 Task: Create in the project ArcticForge and in the Backlog issue 'Develop a new feature to allow for in-app messaging between users' a child issue 'Kubernetes cluster node and pod monitoring and remediation', and assign it to team member softage.1@softage.net. Create in the project ArcticForge and in the Backlog issue 'Address issues related to software bugs and defects' a child issue 'Integration with procurement management systems', and assign it to team member softage.2@softage.net
Action: Mouse moved to (175, 52)
Screenshot: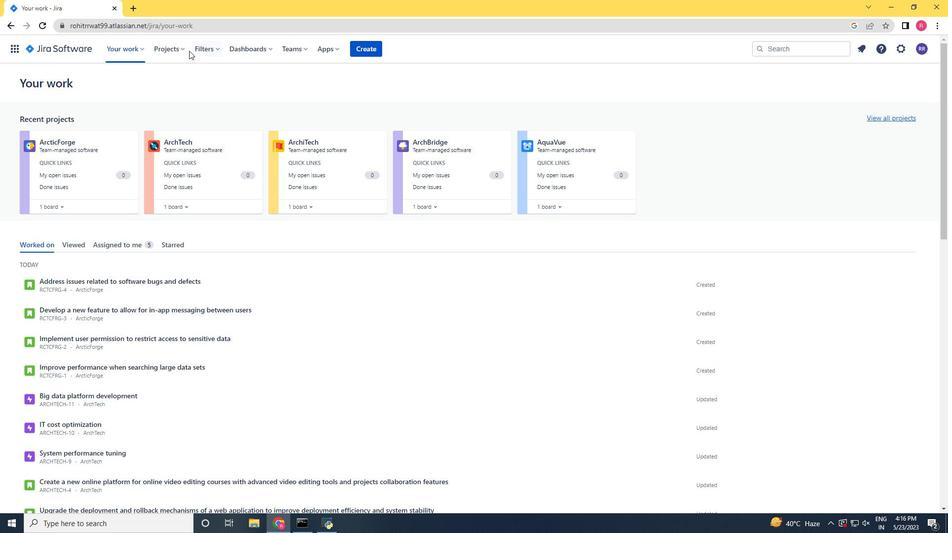 
Action: Mouse pressed left at (175, 52)
Screenshot: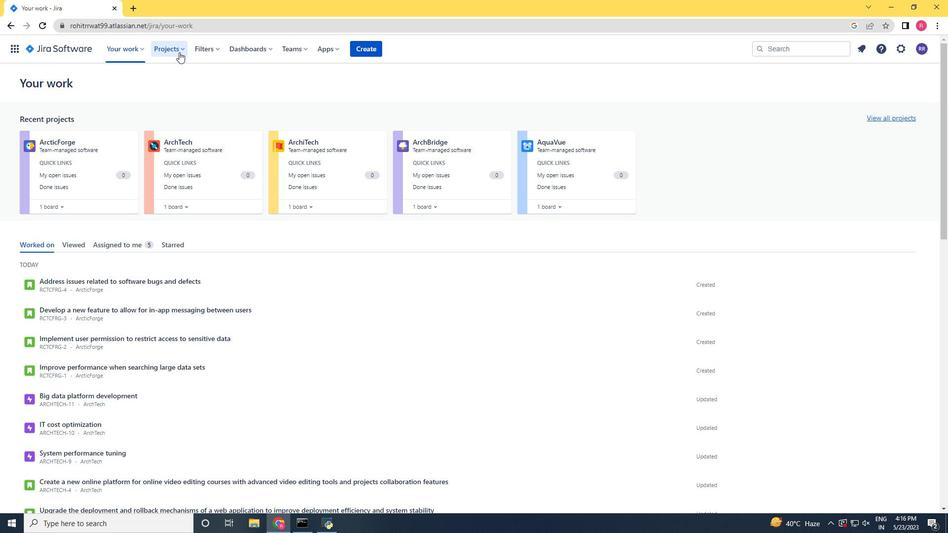 
Action: Mouse moved to (206, 97)
Screenshot: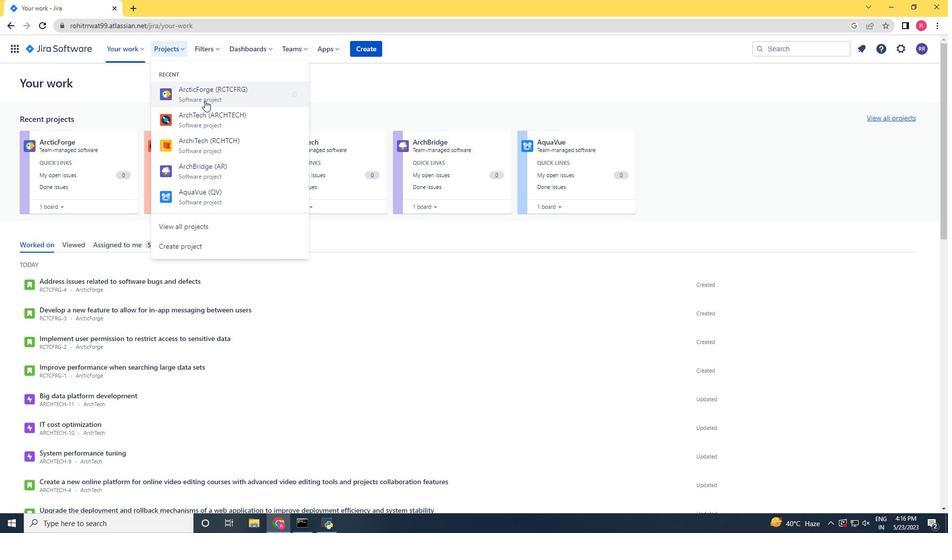
Action: Mouse pressed left at (206, 97)
Screenshot: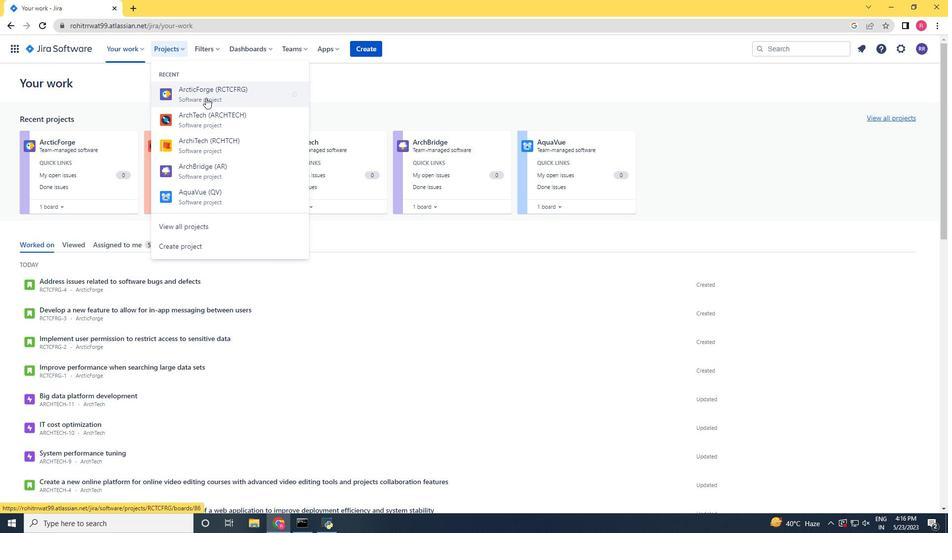 
Action: Mouse moved to (63, 153)
Screenshot: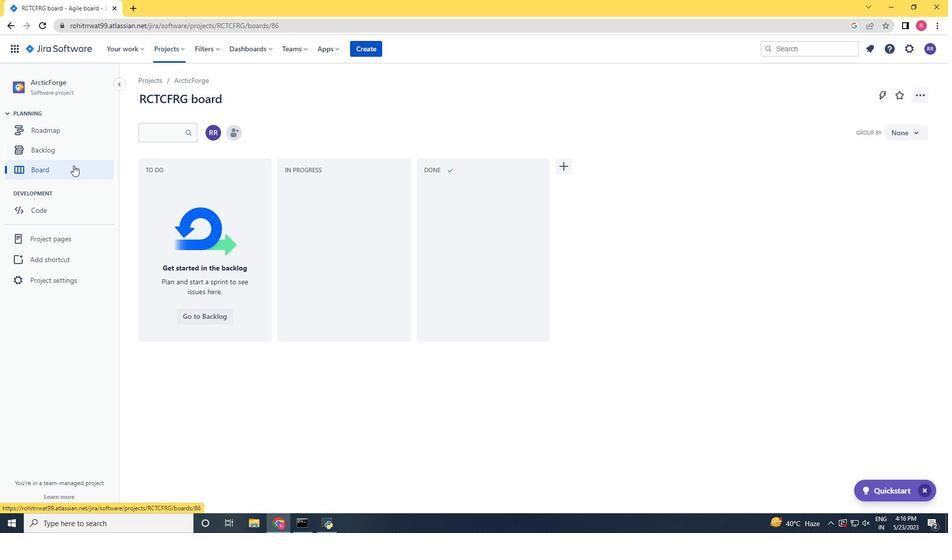 
Action: Mouse pressed left at (63, 153)
Screenshot: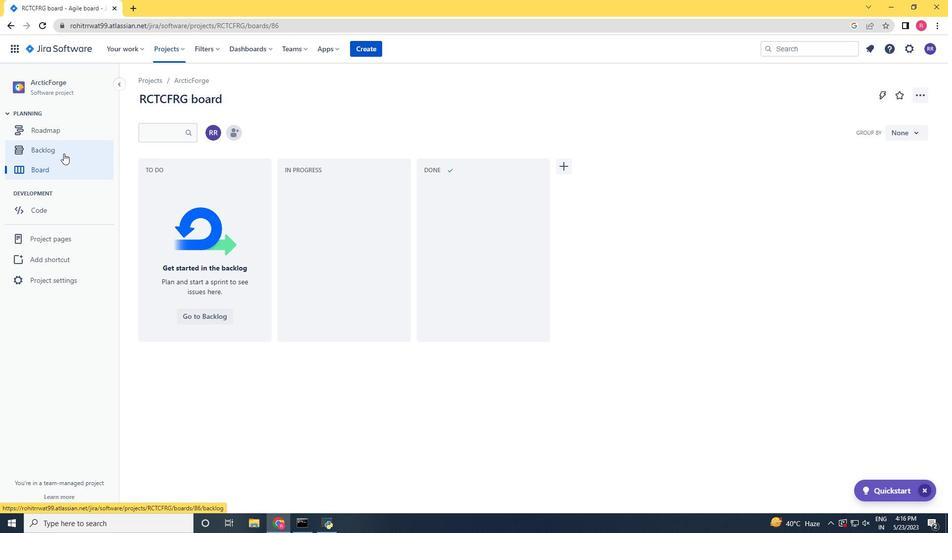 
Action: Mouse moved to (503, 294)
Screenshot: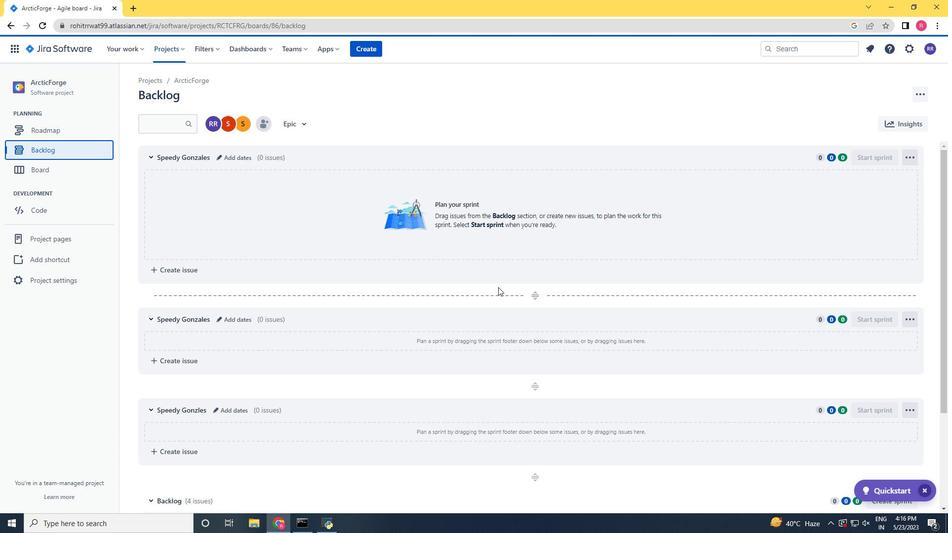 
Action: Mouse scrolled (503, 294) with delta (0, 0)
Screenshot: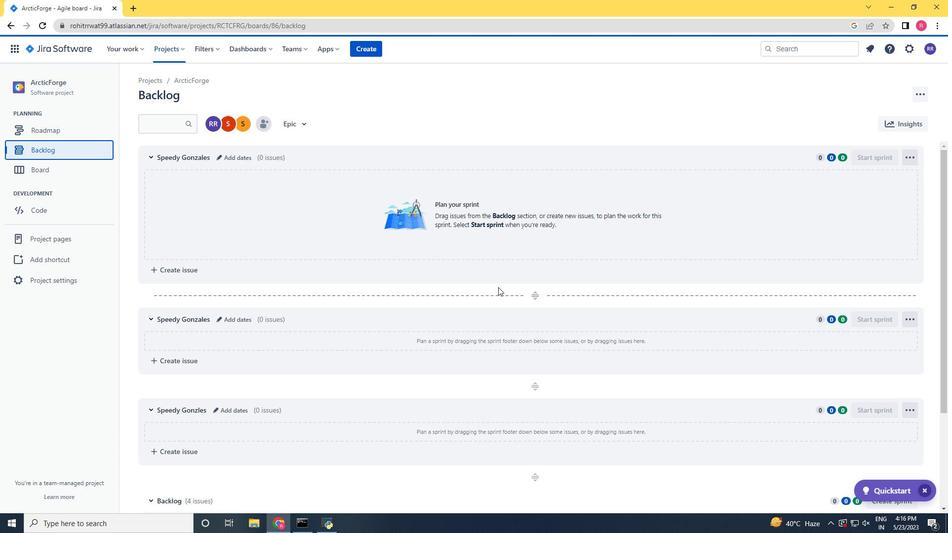 
Action: Mouse moved to (506, 307)
Screenshot: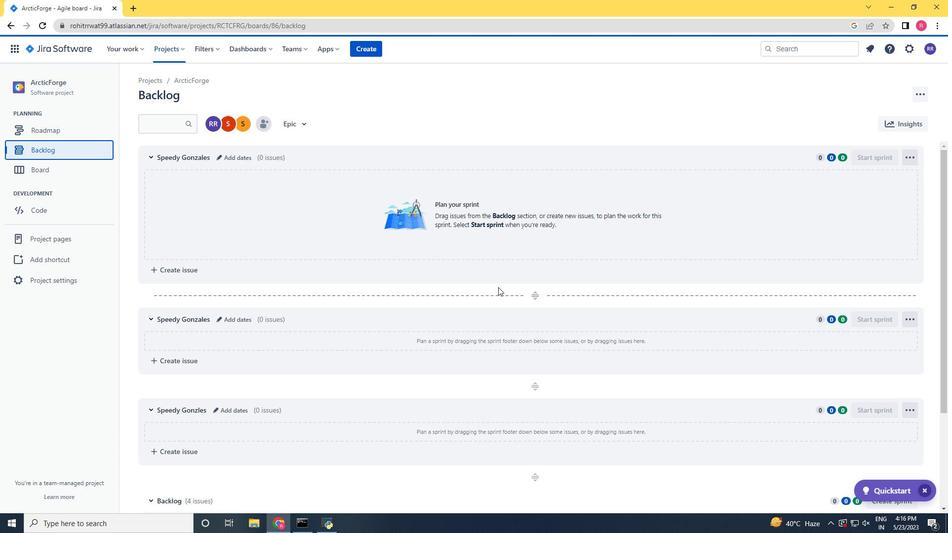 
Action: Mouse scrolled (506, 307) with delta (0, 0)
Screenshot: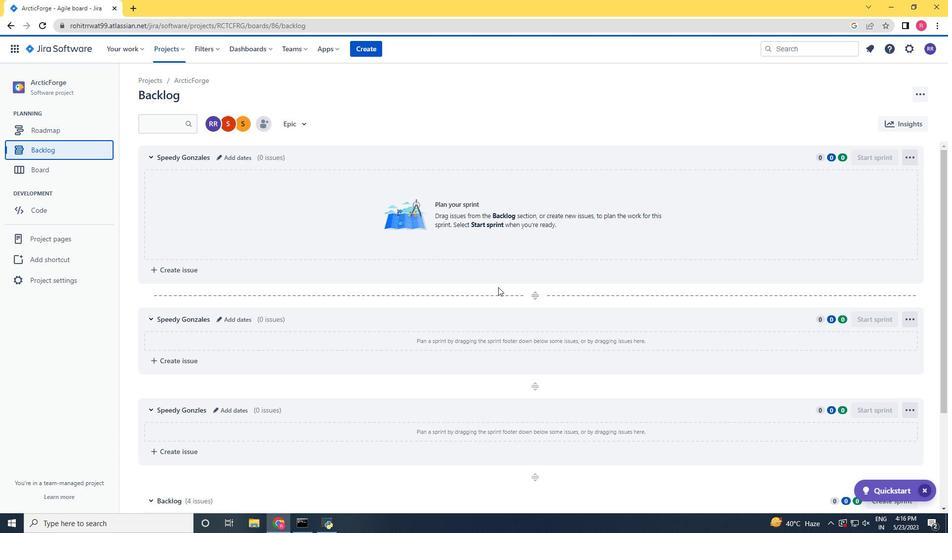 
Action: Mouse moved to (509, 316)
Screenshot: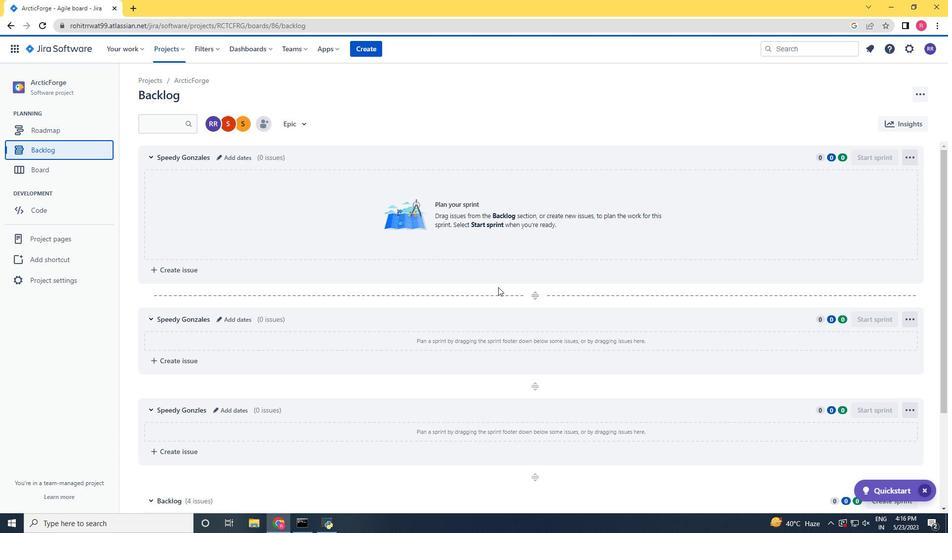 
Action: Mouse scrolled (509, 315) with delta (0, 0)
Screenshot: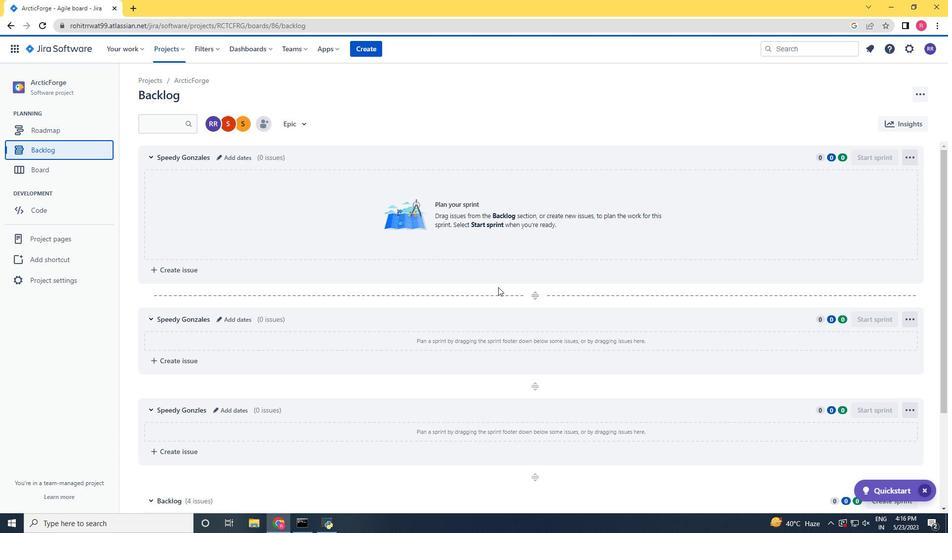 
Action: Mouse moved to (510, 319)
Screenshot: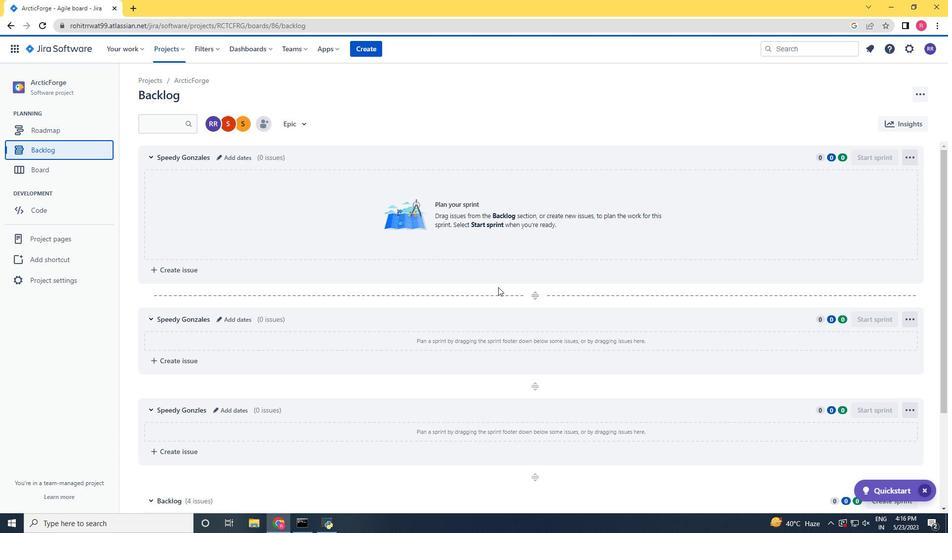 
Action: Mouse scrolled (510, 319) with delta (0, 0)
Screenshot: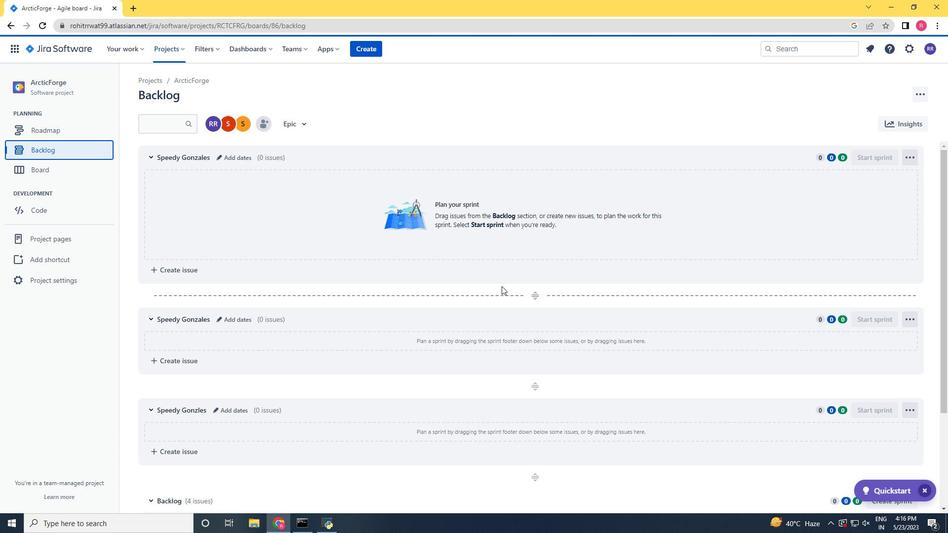 
Action: Mouse moved to (511, 323)
Screenshot: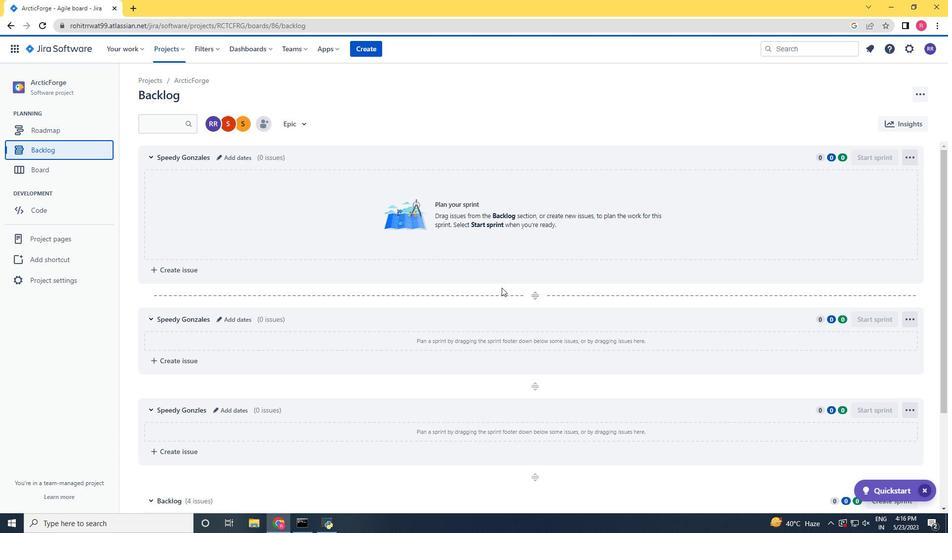 
Action: Mouse scrolled (511, 323) with delta (0, 0)
Screenshot: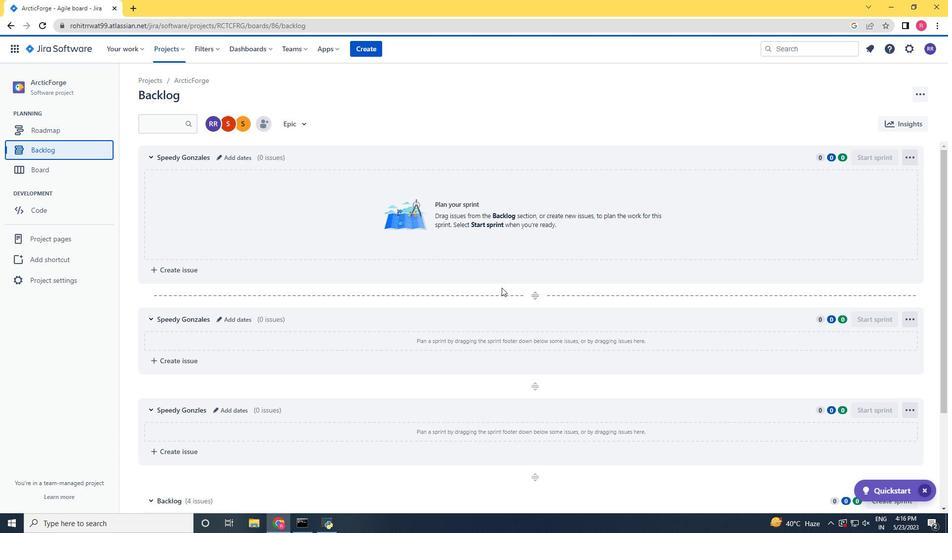 
Action: Mouse moved to (508, 348)
Screenshot: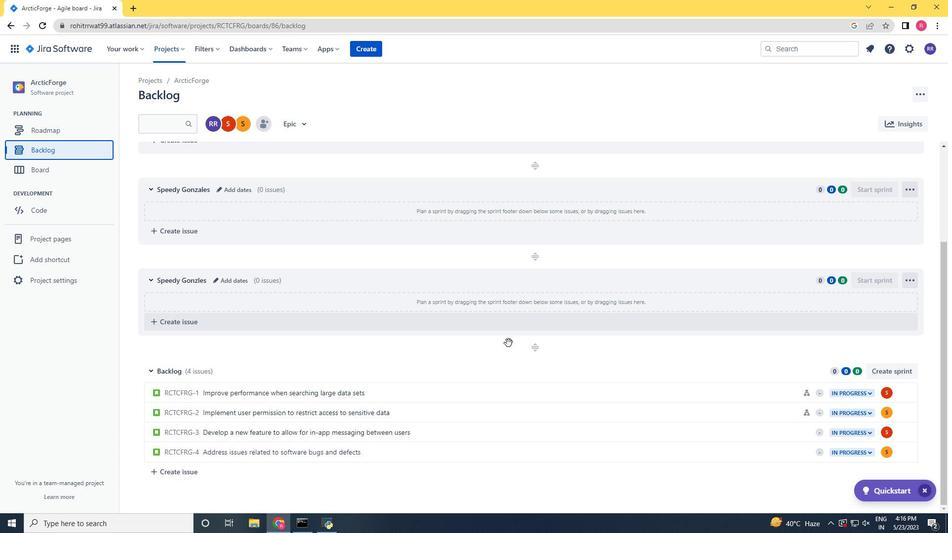 
Action: Mouse scrolled (508, 348) with delta (0, 0)
Screenshot: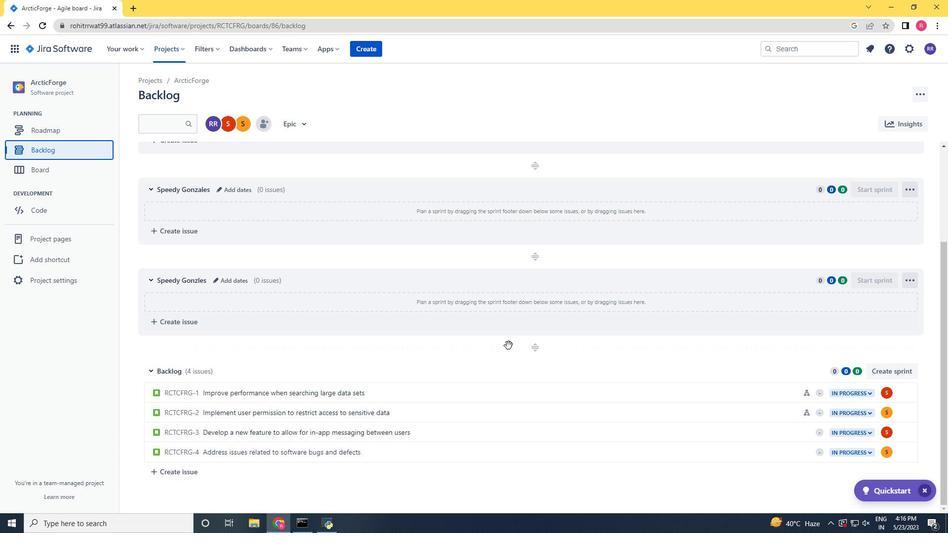 
Action: Mouse moved to (508, 350)
Screenshot: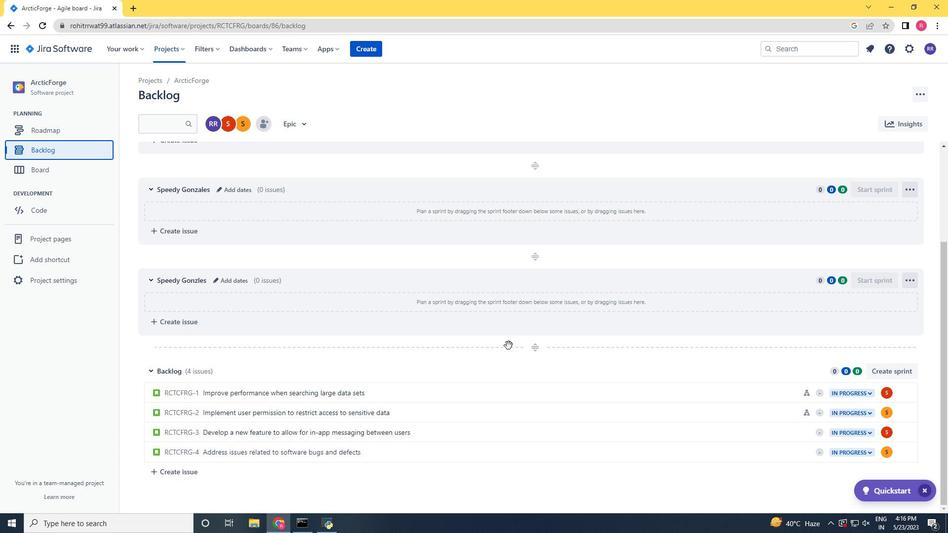 
Action: Mouse scrolled (508, 349) with delta (0, 0)
Screenshot: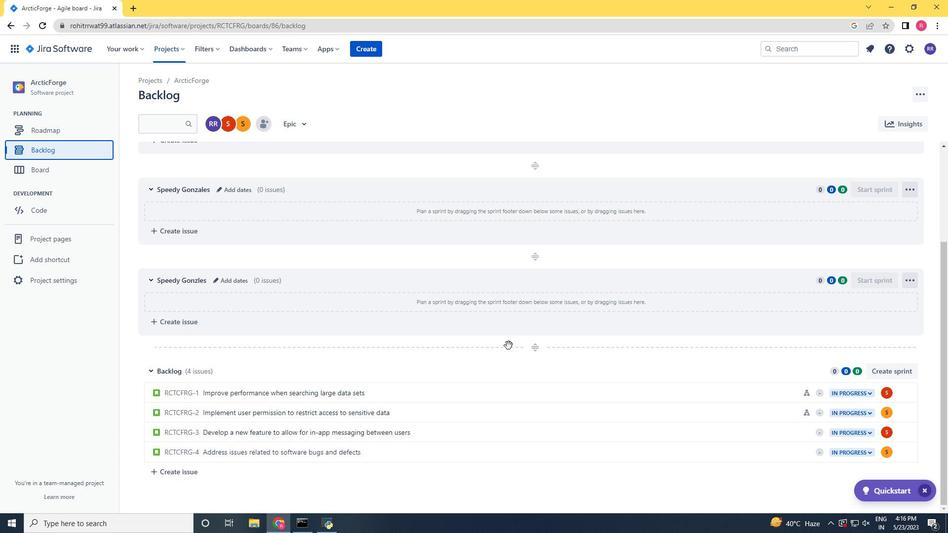 
Action: Mouse scrolled (508, 349) with delta (0, 0)
Screenshot: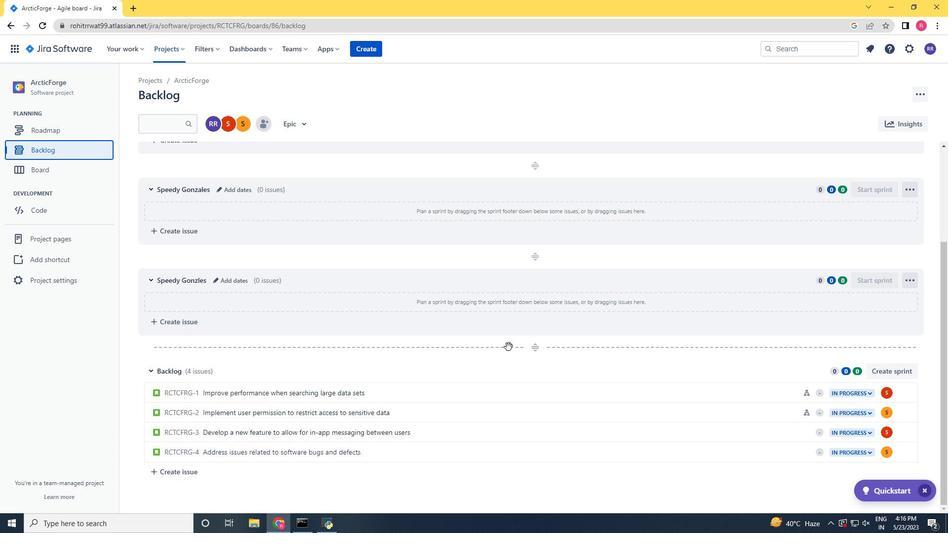 
Action: Mouse scrolled (508, 349) with delta (0, 0)
Screenshot: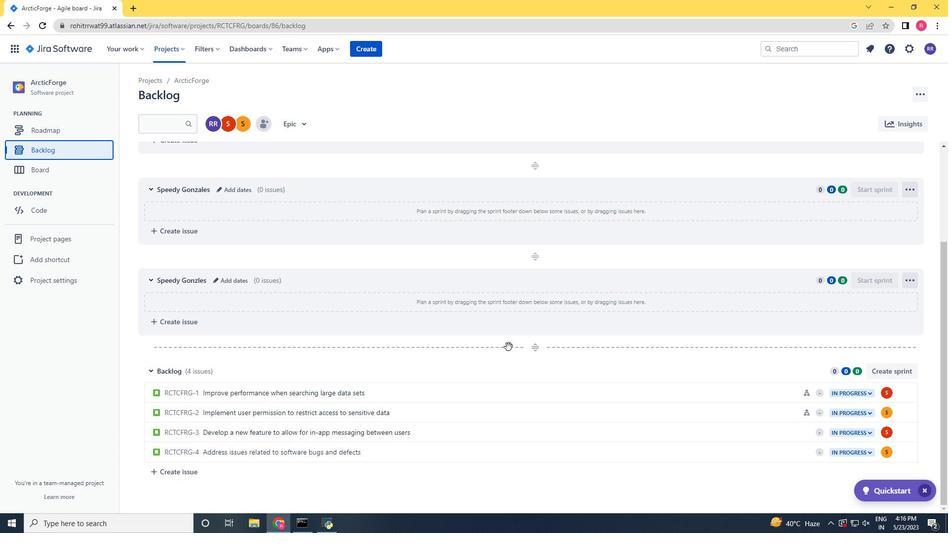 
Action: Mouse scrolled (508, 349) with delta (0, 0)
Screenshot: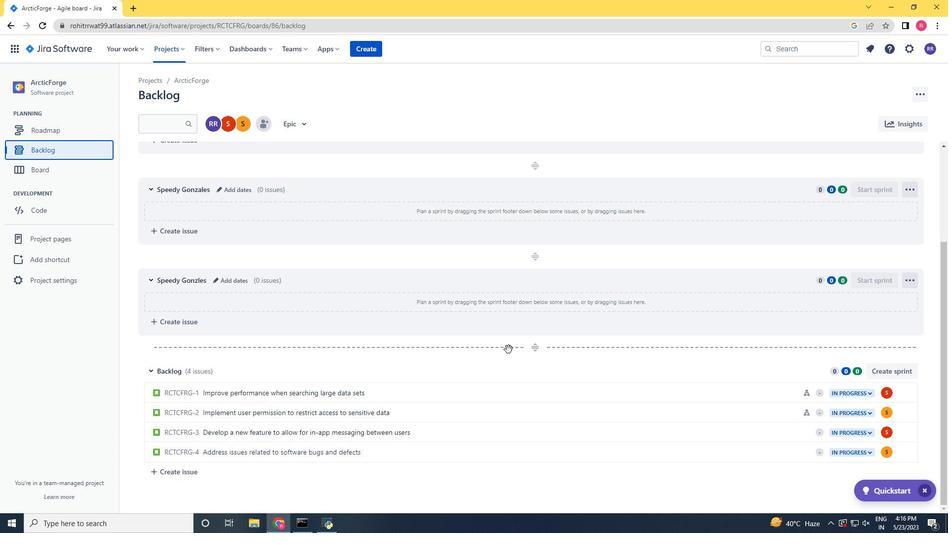 
Action: Mouse moved to (654, 428)
Screenshot: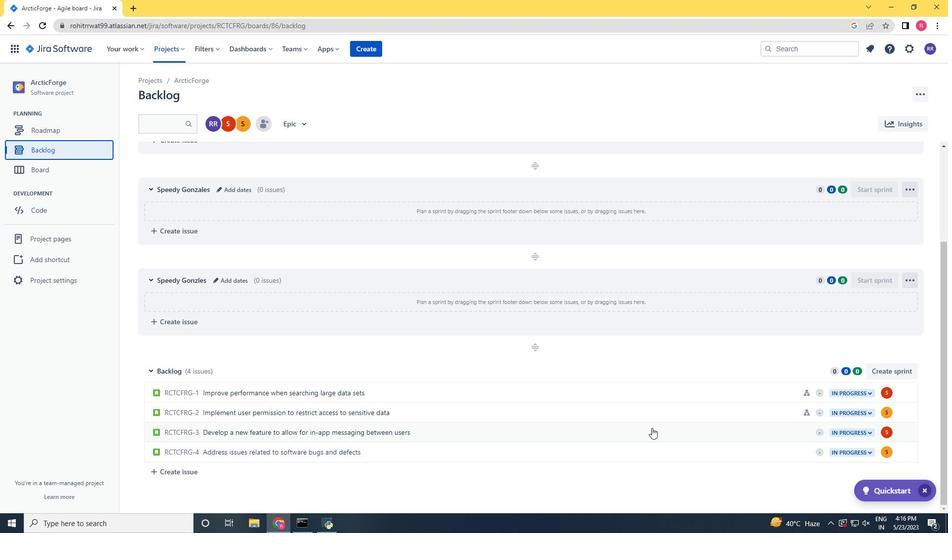 
Action: Mouse pressed left at (654, 428)
Screenshot: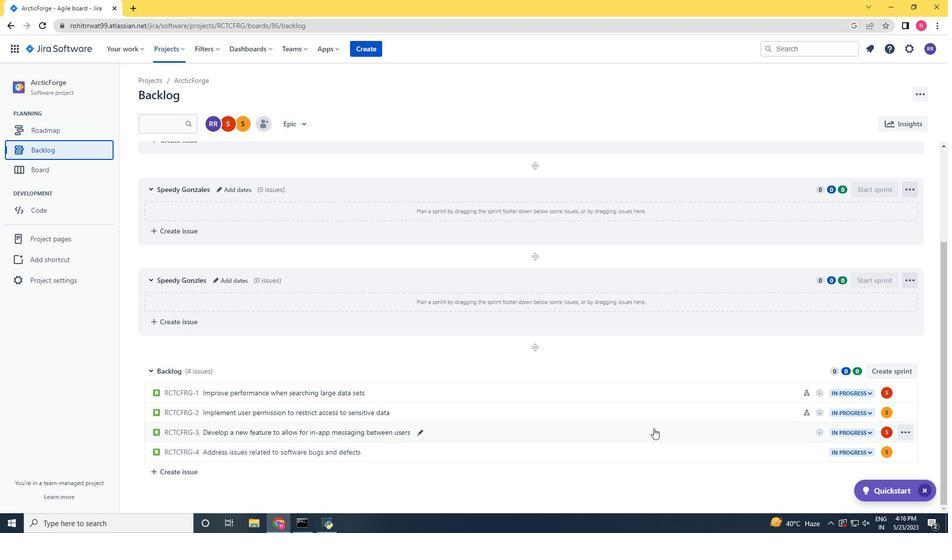 
Action: Mouse moved to (770, 209)
Screenshot: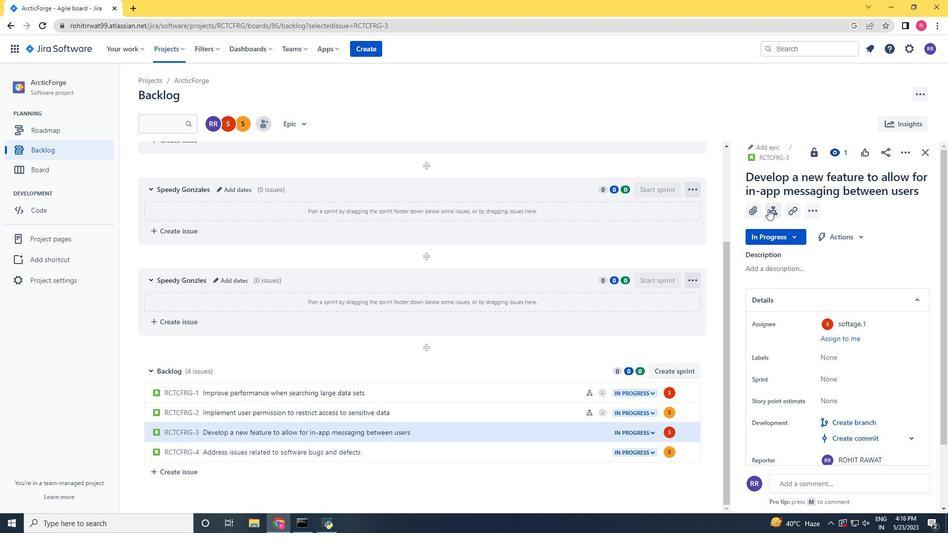 
Action: Mouse pressed left at (770, 209)
Screenshot: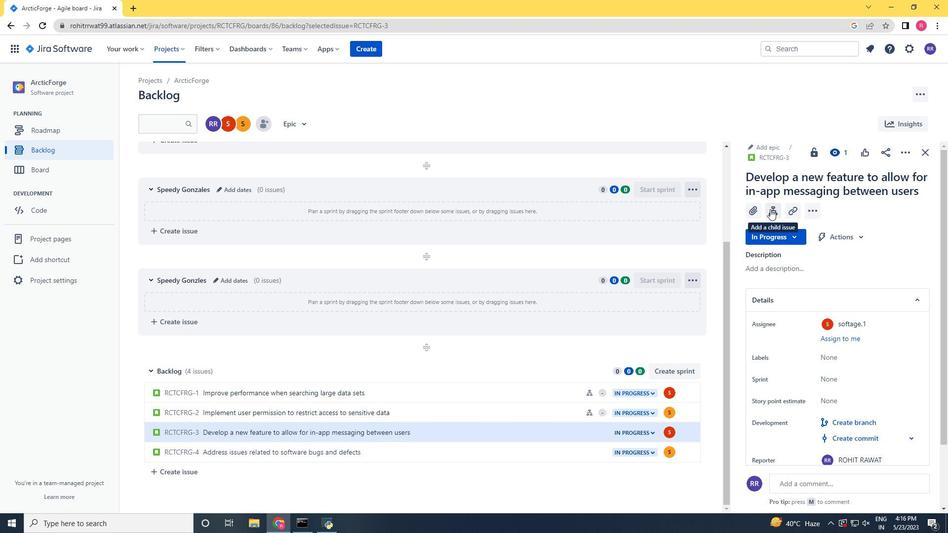 
Action: Key pressed <Key.shift_r>Kubernetes<Key.space>cluster<Key.space>node<Key.space>and<Key.space>pod<Key.space>monitoring<Key.space>and<Key.space>remediation<Key.space><Key.enter>
Screenshot: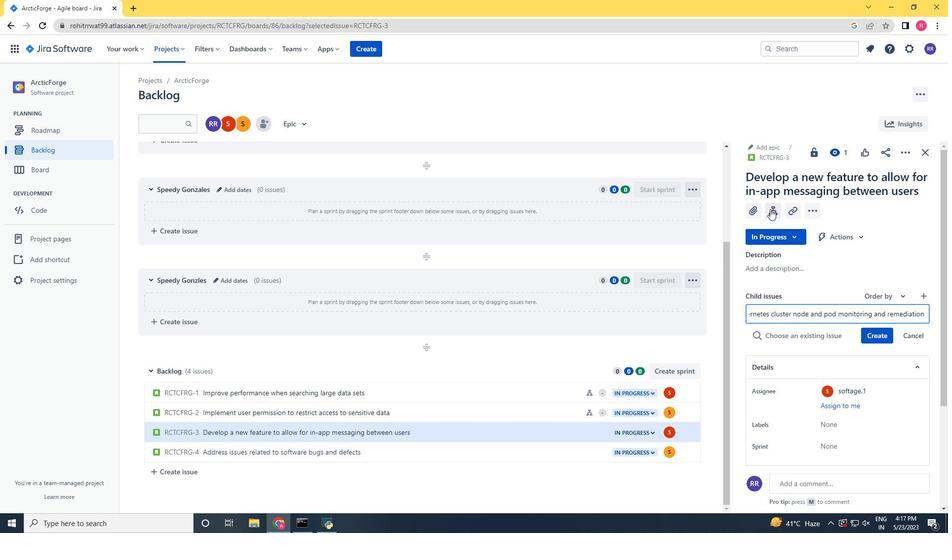 
Action: Mouse moved to (883, 319)
Screenshot: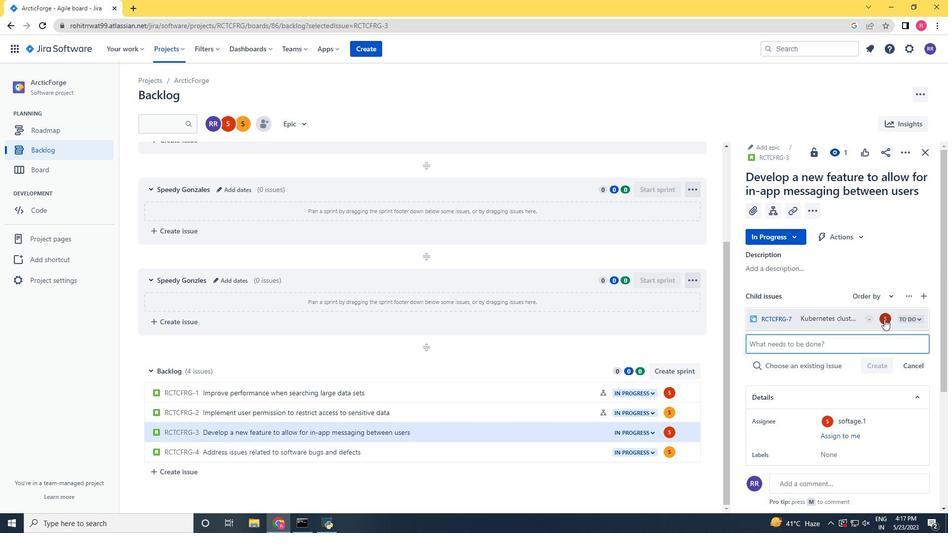 
Action: Mouse pressed left at (883, 319)
Screenshot: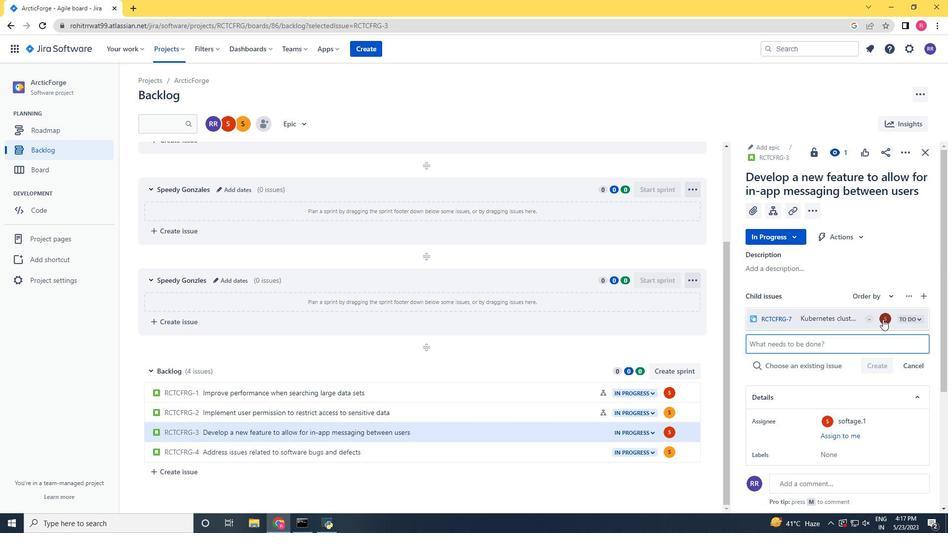 
Action: Mouse moved to (891, 259)
Screenshot: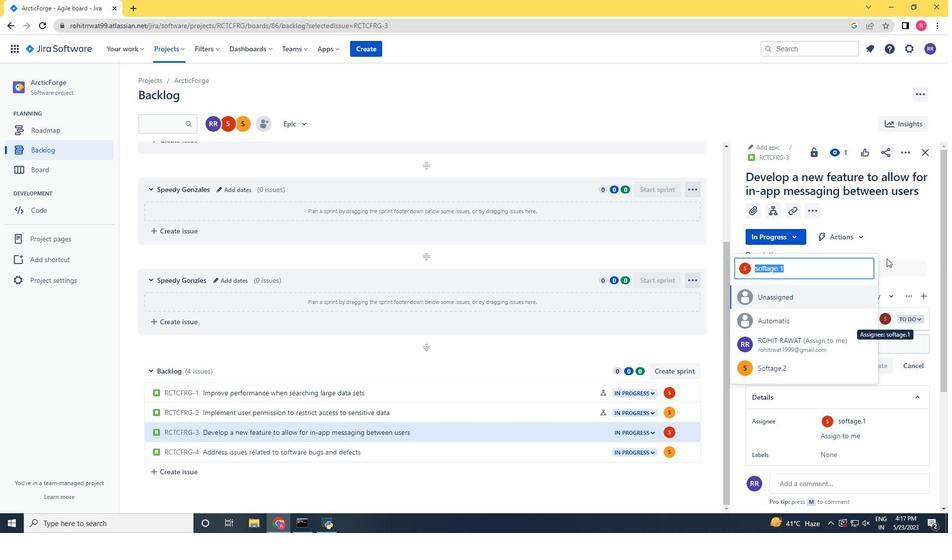 
Action: Mouse pressed left at (891, 259)
Screenshot: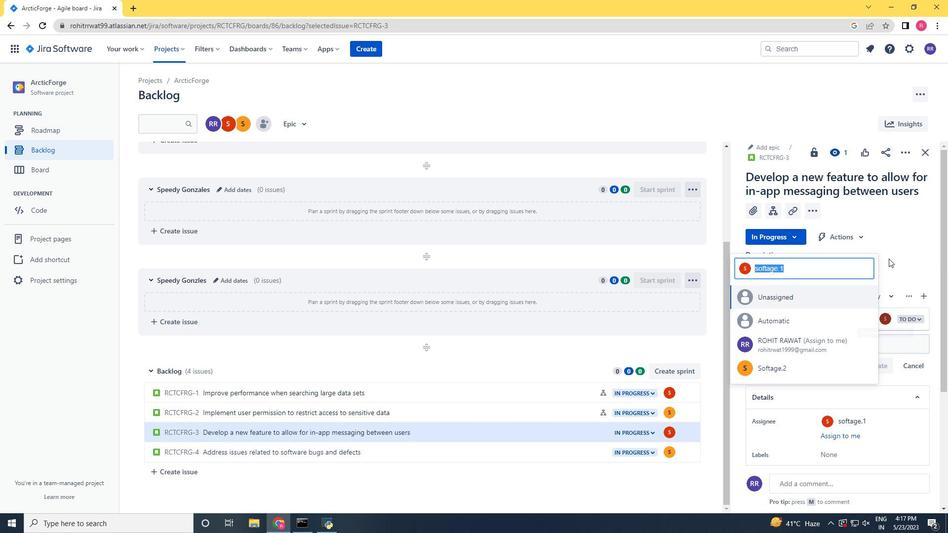 
Action: Mouse moved to (583, 448)
Screenshot: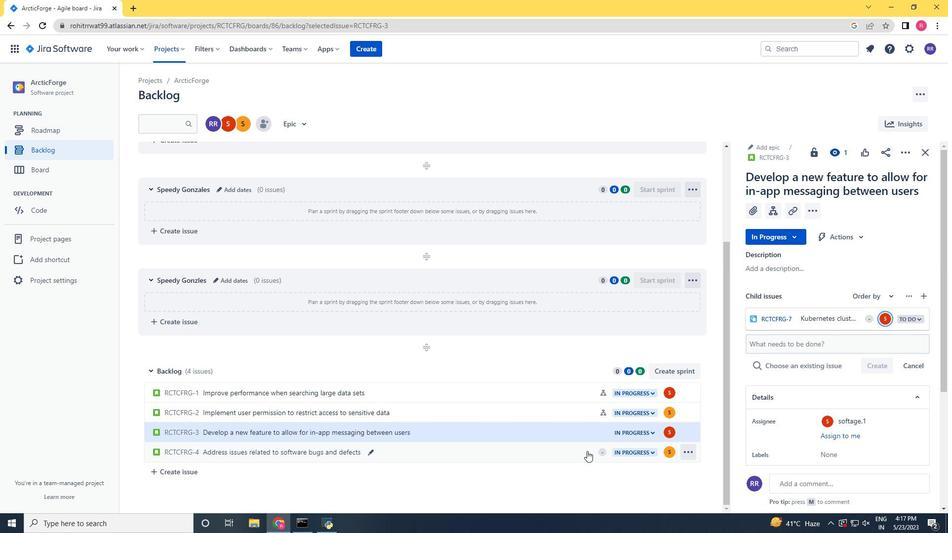 
Action: Mouse pressed left at (583, 448)
Screenshot: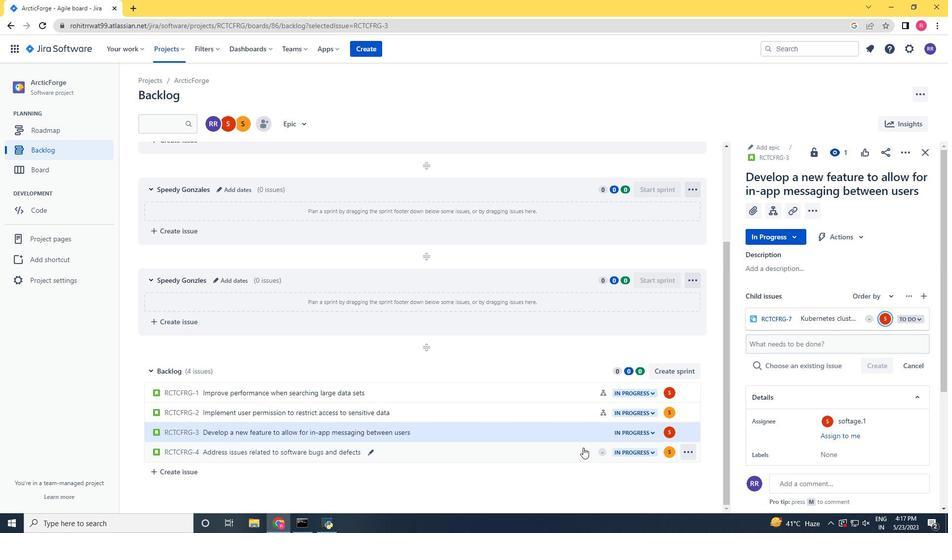 
Action: Mouse moved to (772, 213)
Screenshot: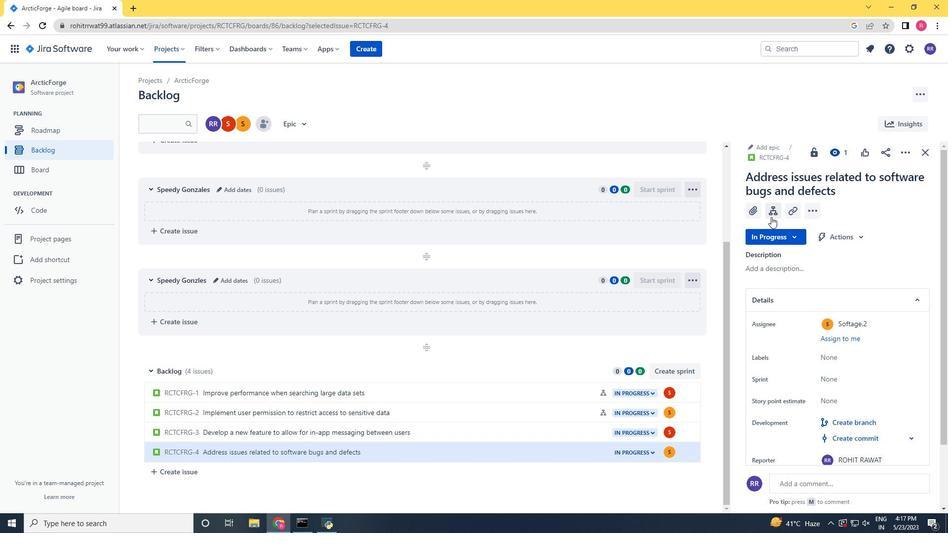
Action: Mouse pressed left at (772, 213)
Screenshot: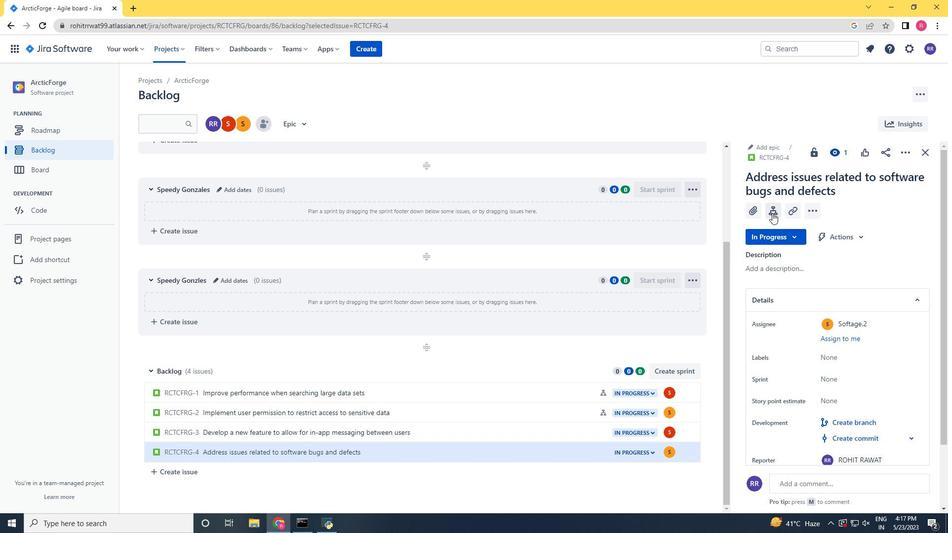 
Action: Mouse moved to (771, 265)
Screenshot: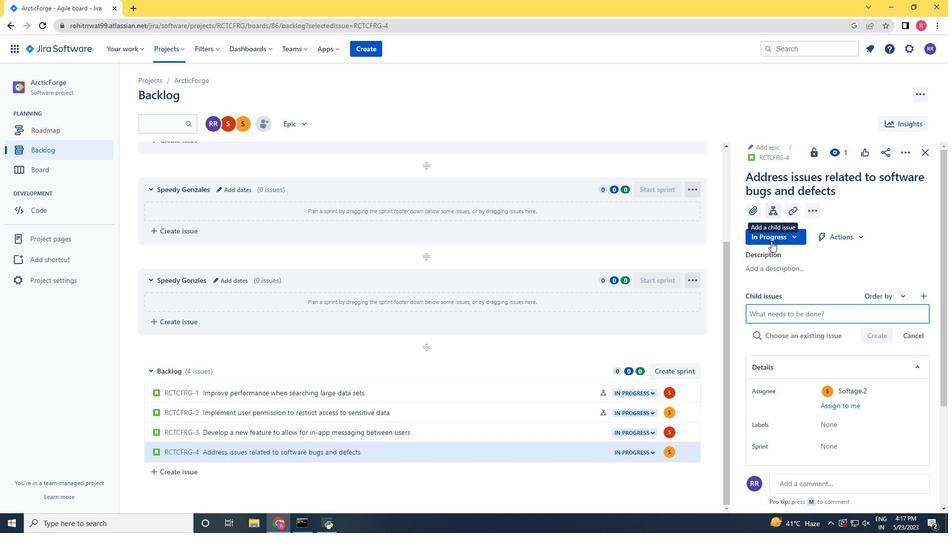 
Action: Key pressed <Key.shift>Integration<Key.space>with<Key.space>procurement<Key.space>management<Key.space>system<Key.space><Key.backspace>s<Key.enter>
Screenshot: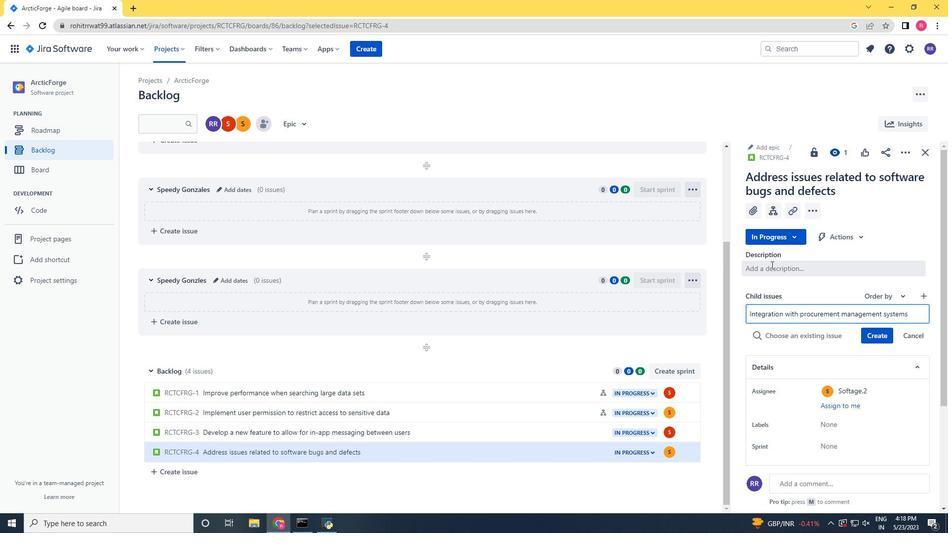 
Action: Mouse moved to (887, 317)
Screenshot: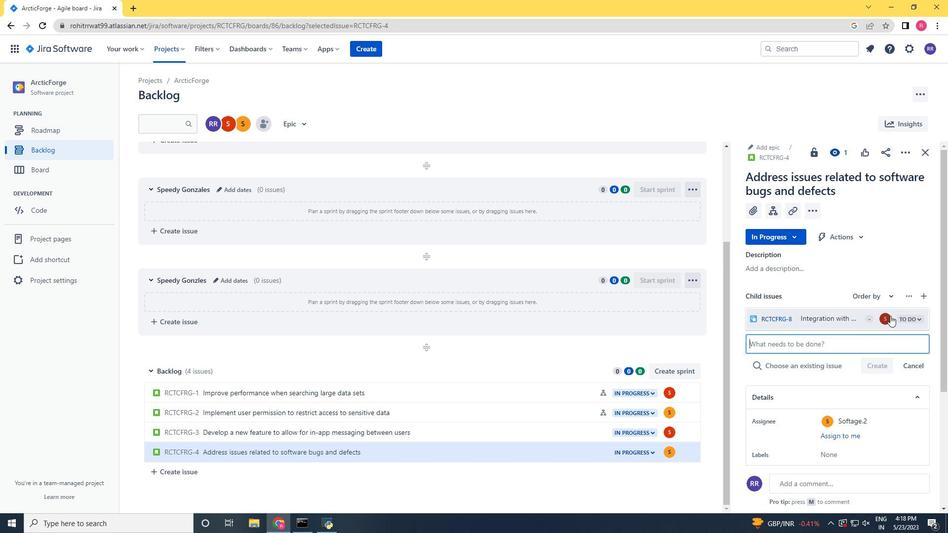 
Action: Mouse pressed left at (887, 317)
Screenshot: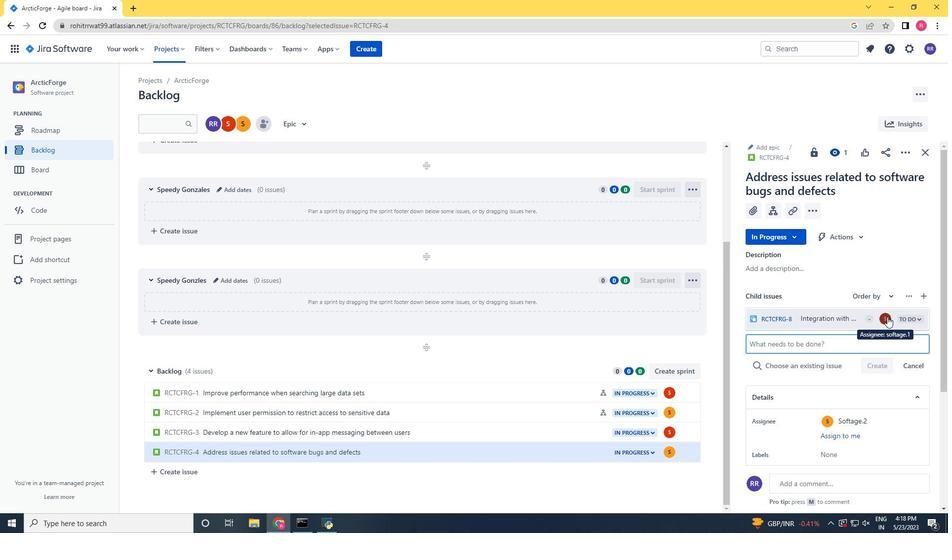 
Action: Key pressed softage.2<Key.shift><Key.shift>
Screenshot: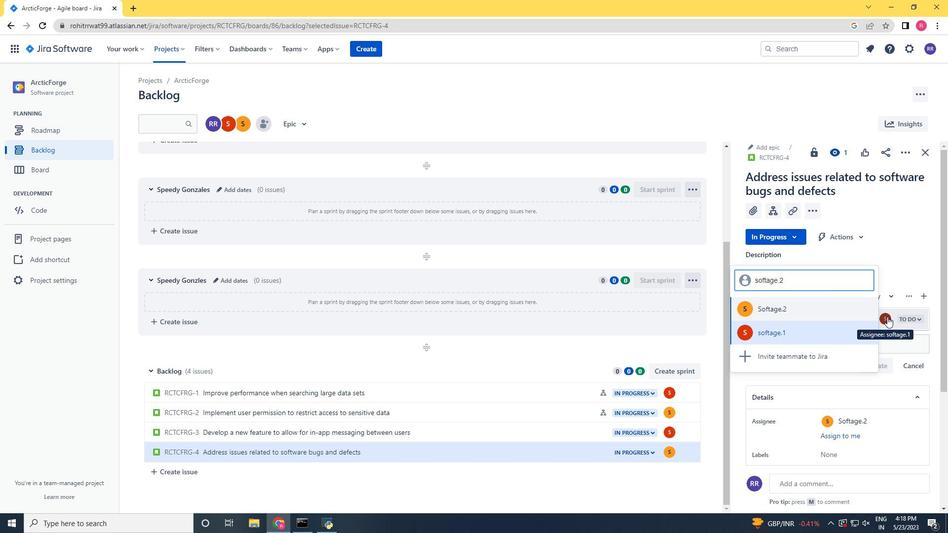 
Action: Mouse moved to (775, 306)
Screenshot: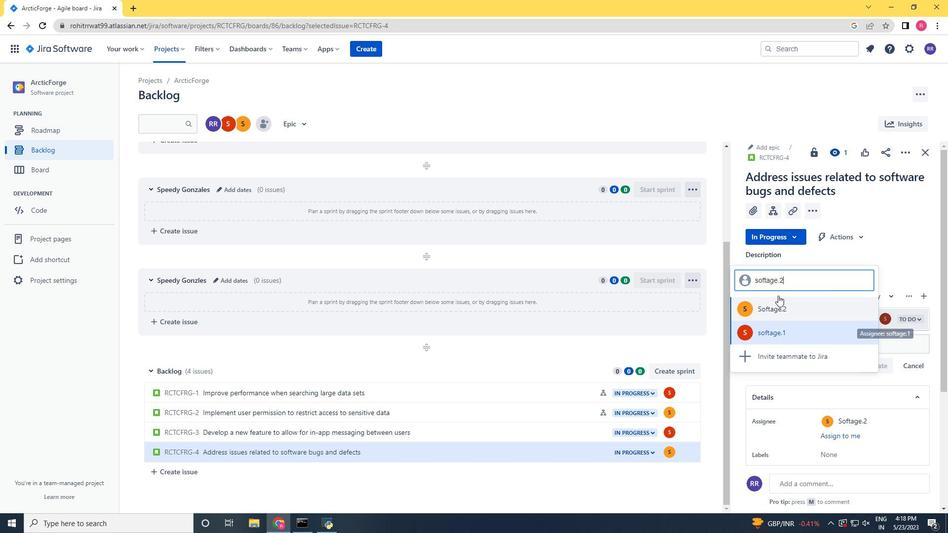 
Action: Mouse pressed left at (775, 306)
Screenshot: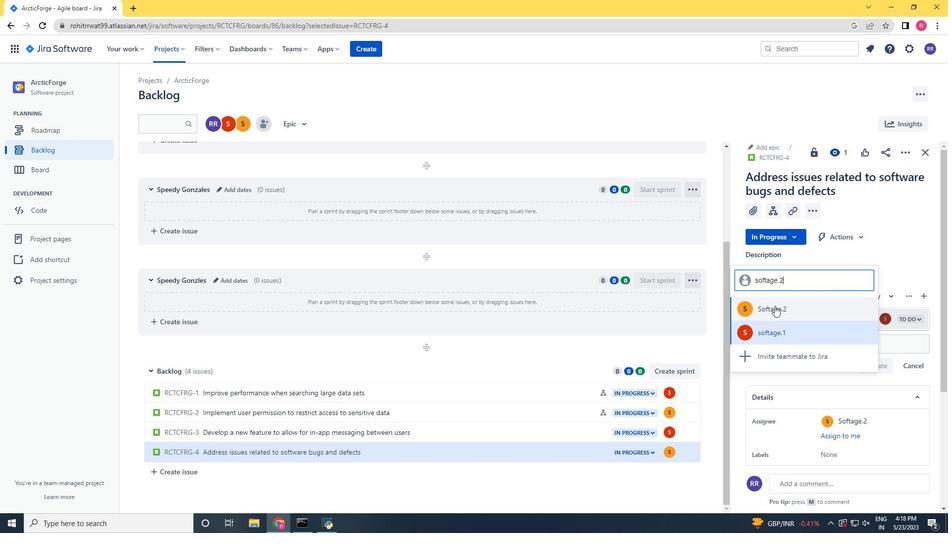 
Action: Mouse moved to (519, 340)
Screenshot: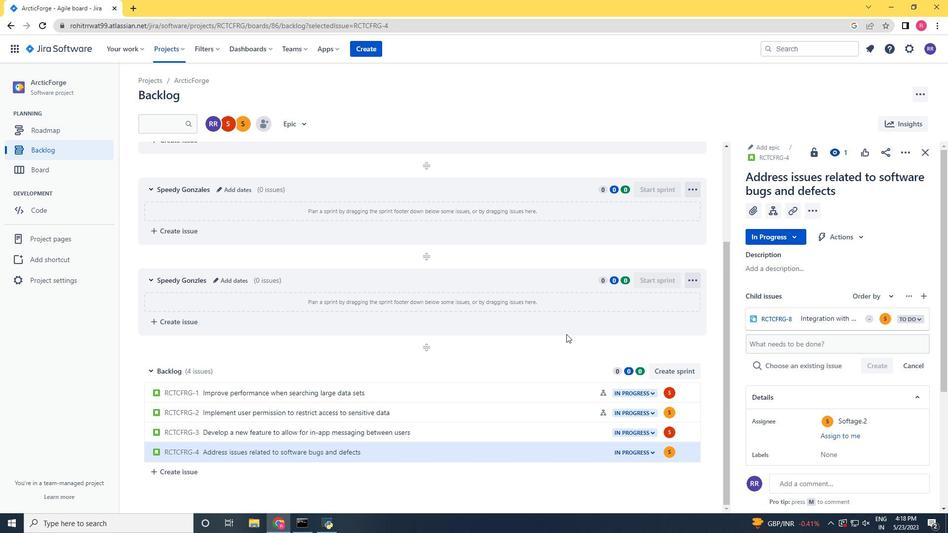 
